 Task: Add Force Of Nature Meats 100% Grass Fed Regenerative Bison Beef Hot Dogs to the cart.
Action: Mouse moved to (17, 113)
Screenshot: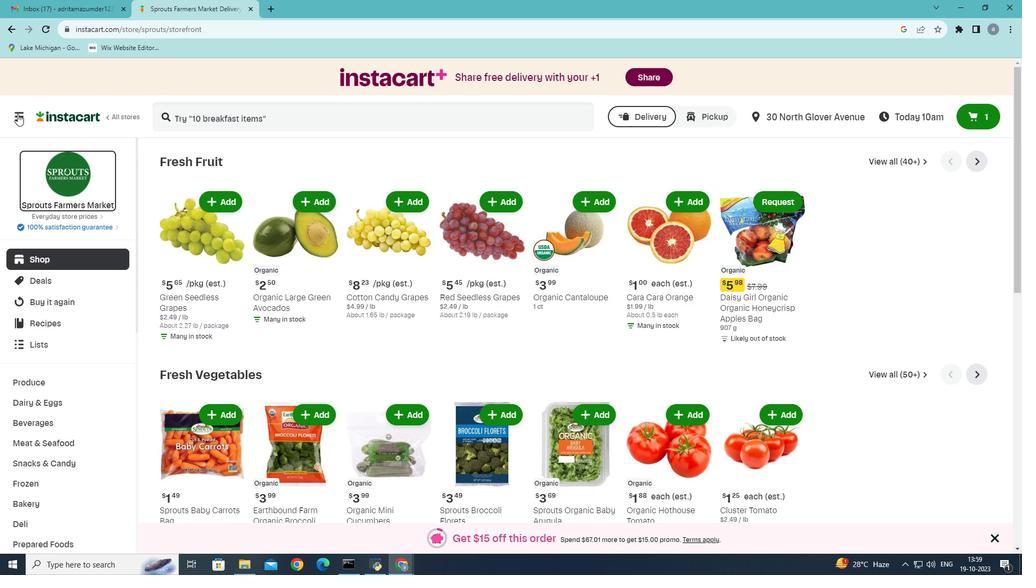 
Action: Mouse pressed left at (17, 113)
Screenshot: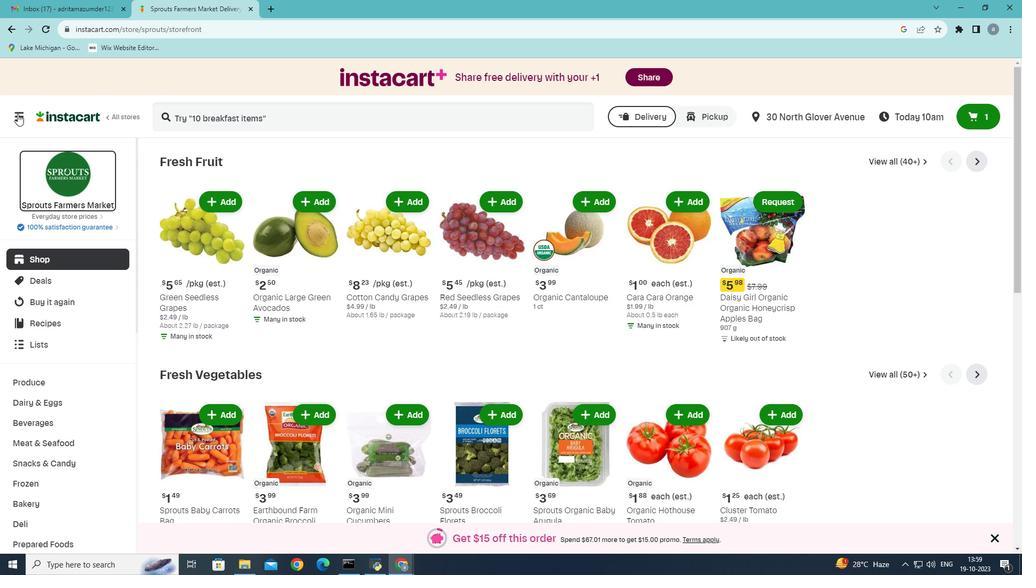 
Action: Mouse moved to (46, 307)
Screenshot: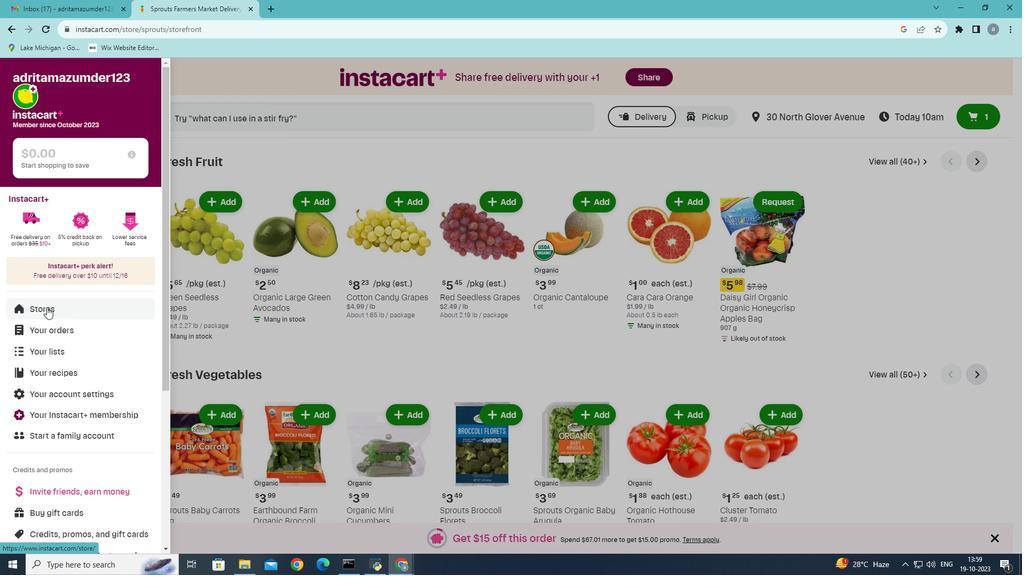 
Action: Mouse pressed left at (46, 307)
Screenshot: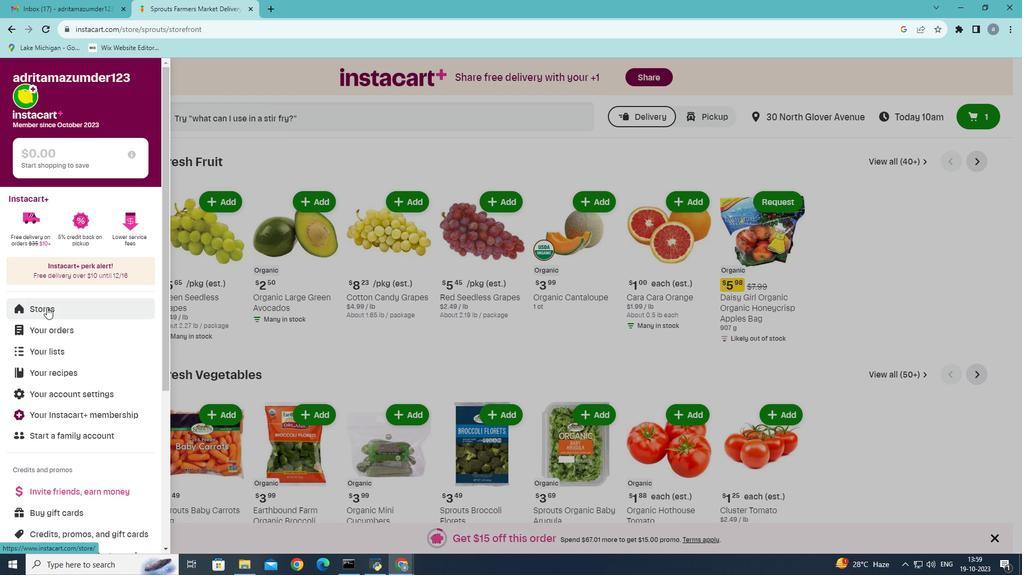 
Action: Mouse moved to (257, 122)
Screenshot: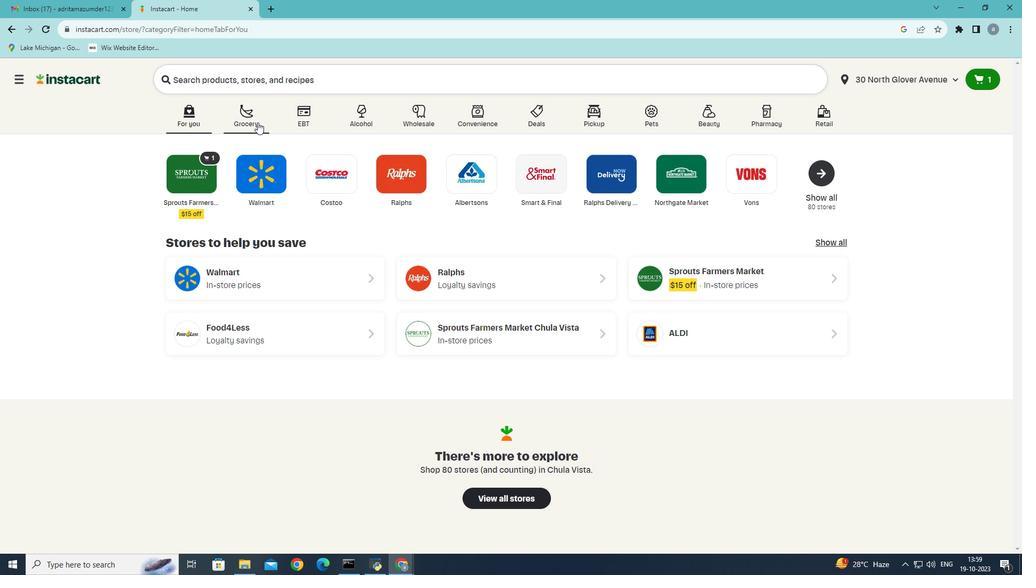 
Action: Mouse pressed left at (257, 122)
Screenshot: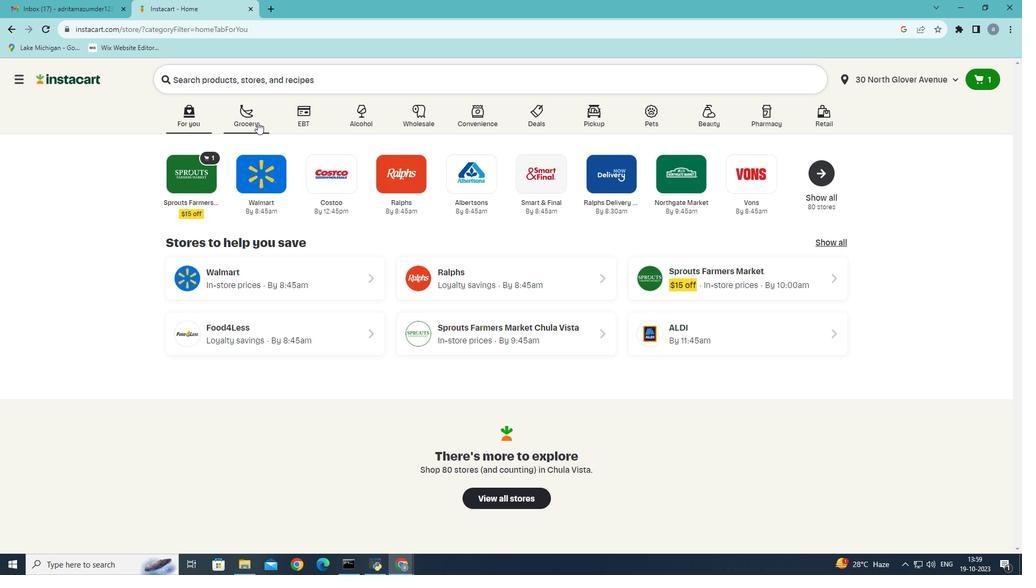 
Action: Mouse moved to (313, 330)
Screenshot: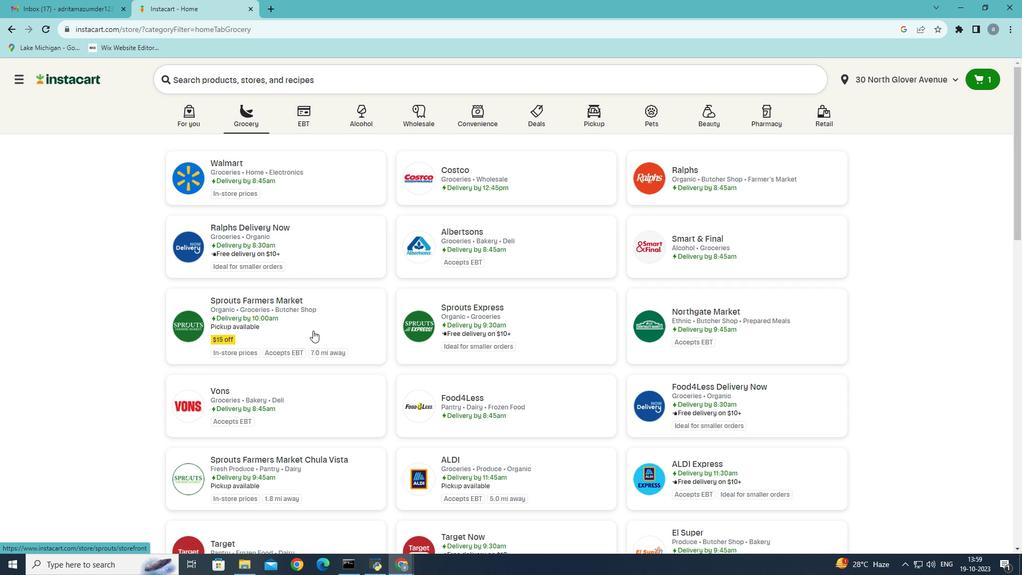 
Action: Mouse pressed left at (313, 330)
Screenshot: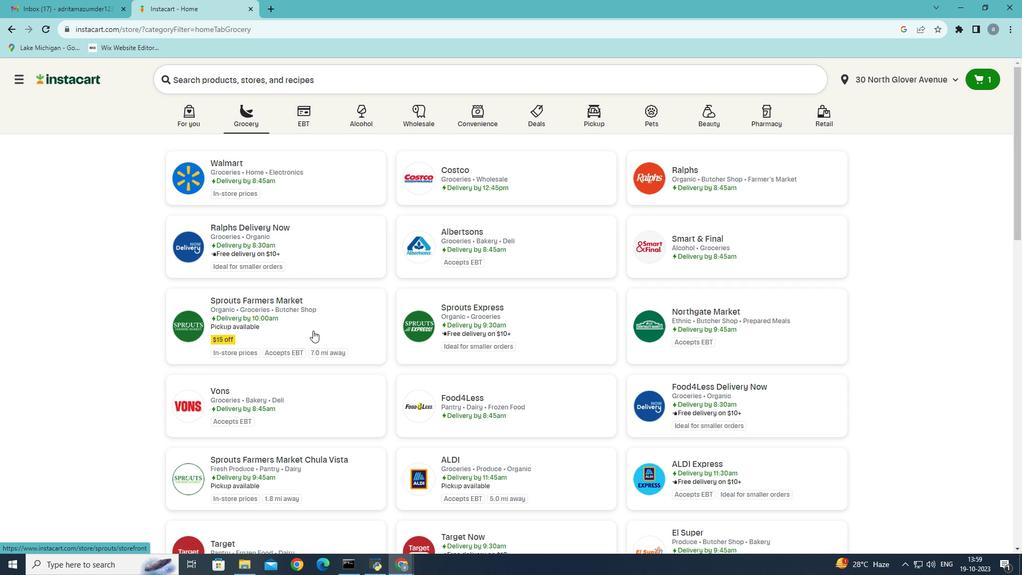 
Action: Mouse moved to (54, 444)
Screenshot: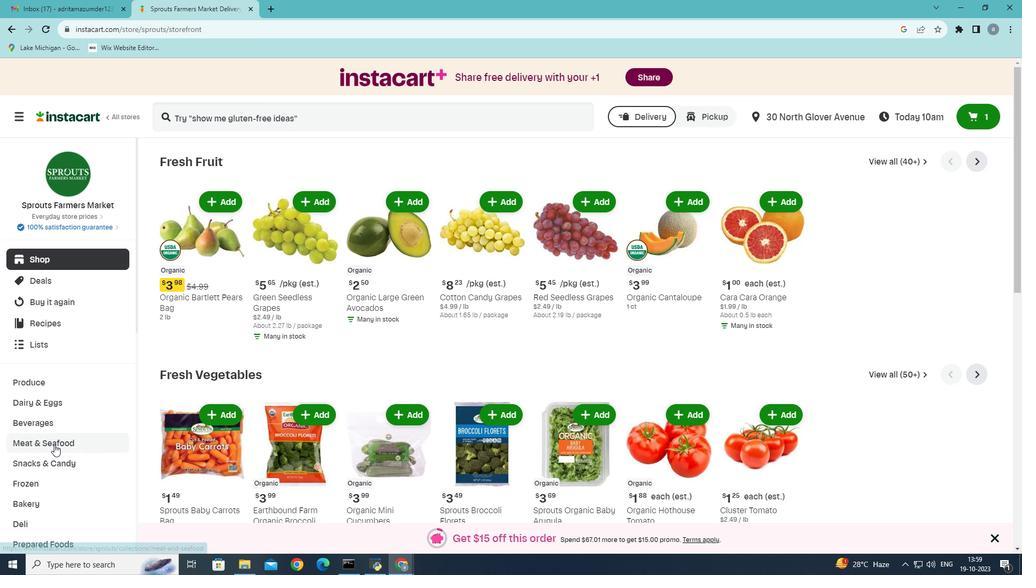 
Action: Mouse pressed left at (54, 444)
Screenshot: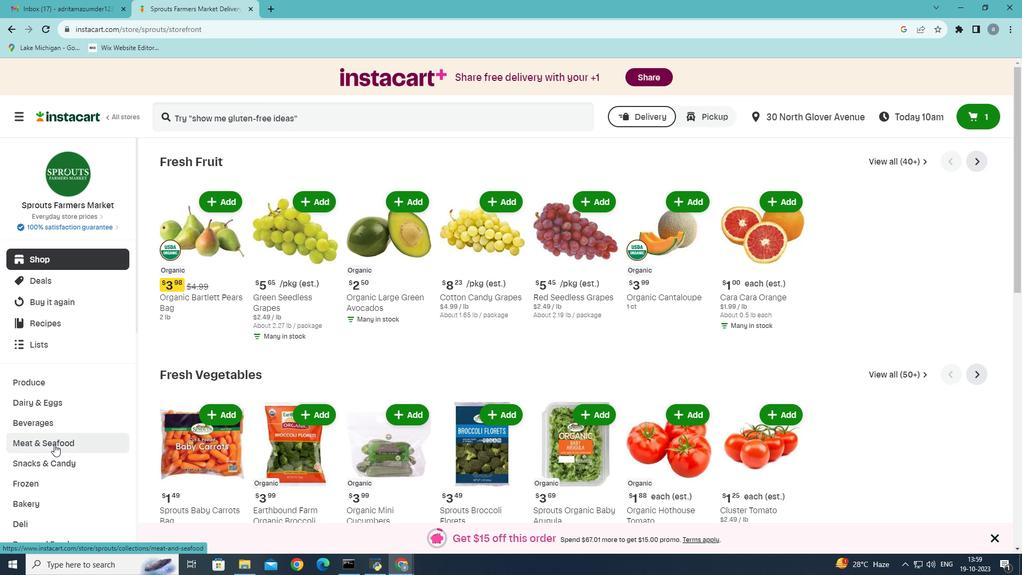 
Action: Mouse moved to (537, 183)
Screenshot: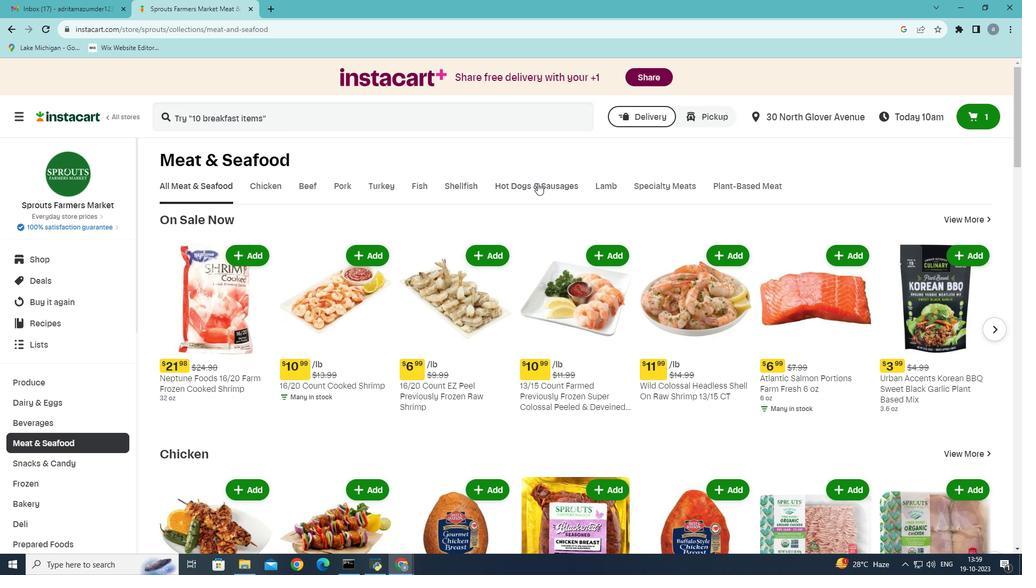 
Action: Mouse pressed left at (537, 183)
Screenshot: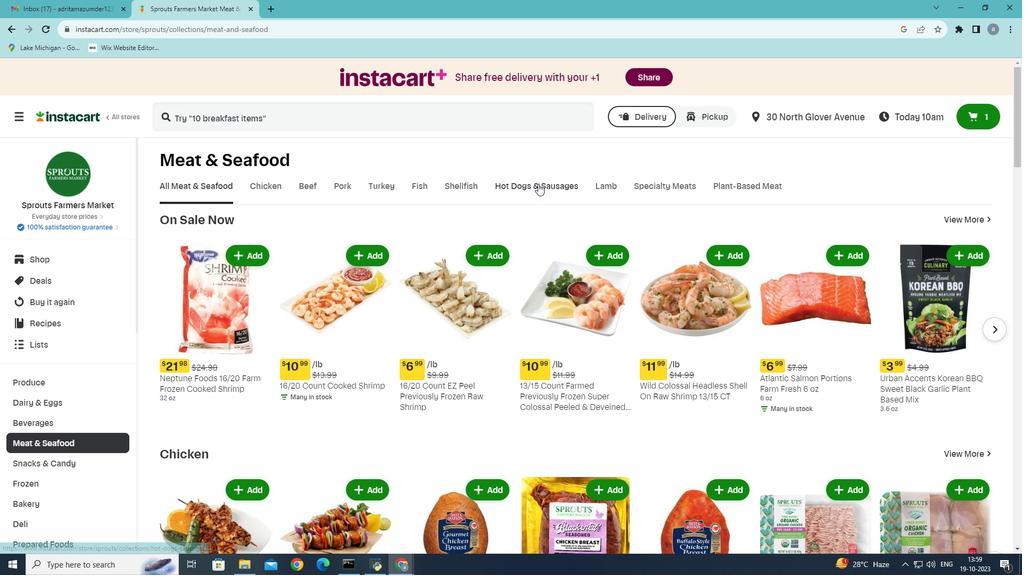 
Action: Mouse moved to (325, 238)
Screenshot: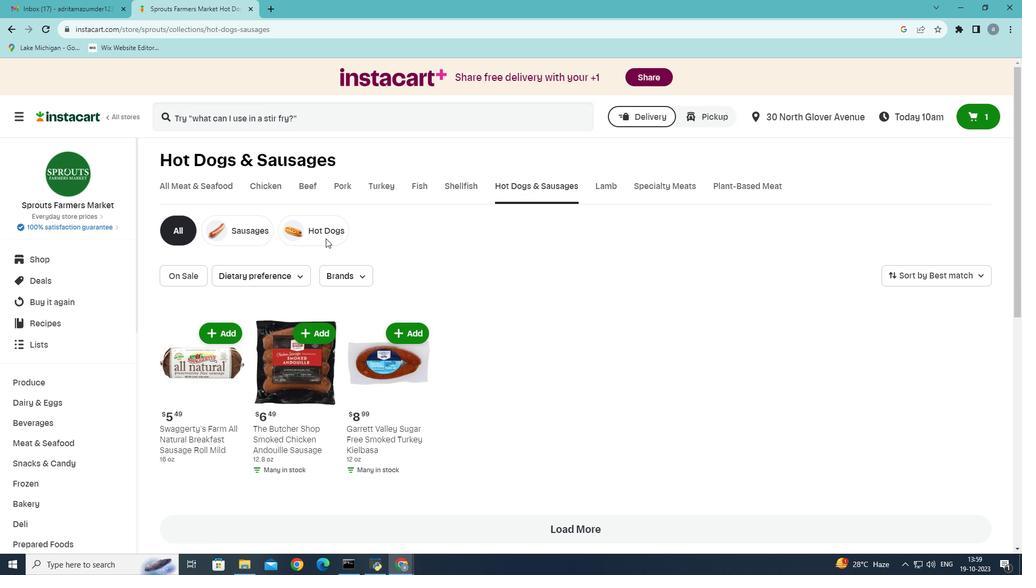 
Action: Mouse pressed left at (325, 238)
Screenshot: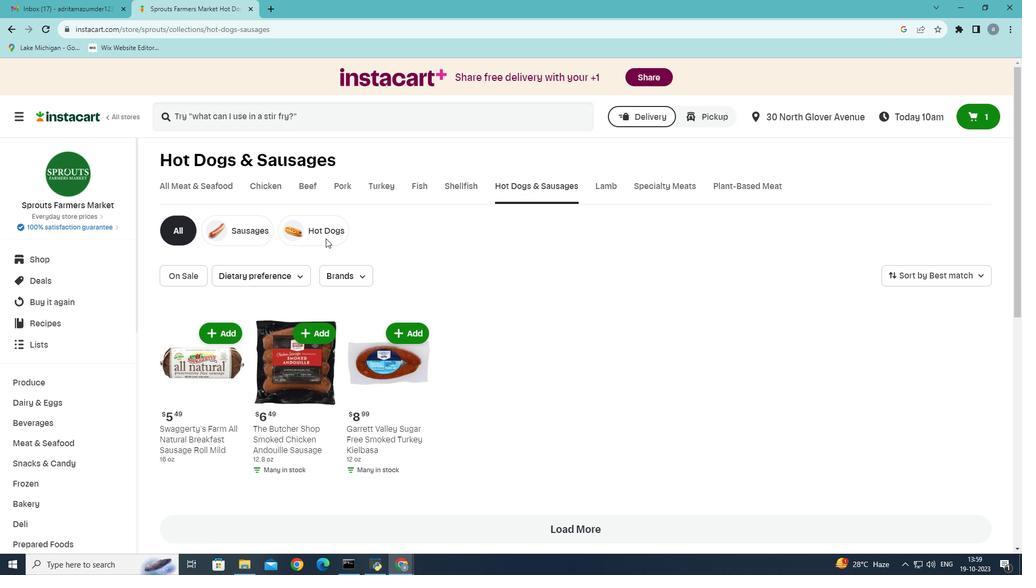 
Action: Mouse moved to (596, 435)
Screenshot: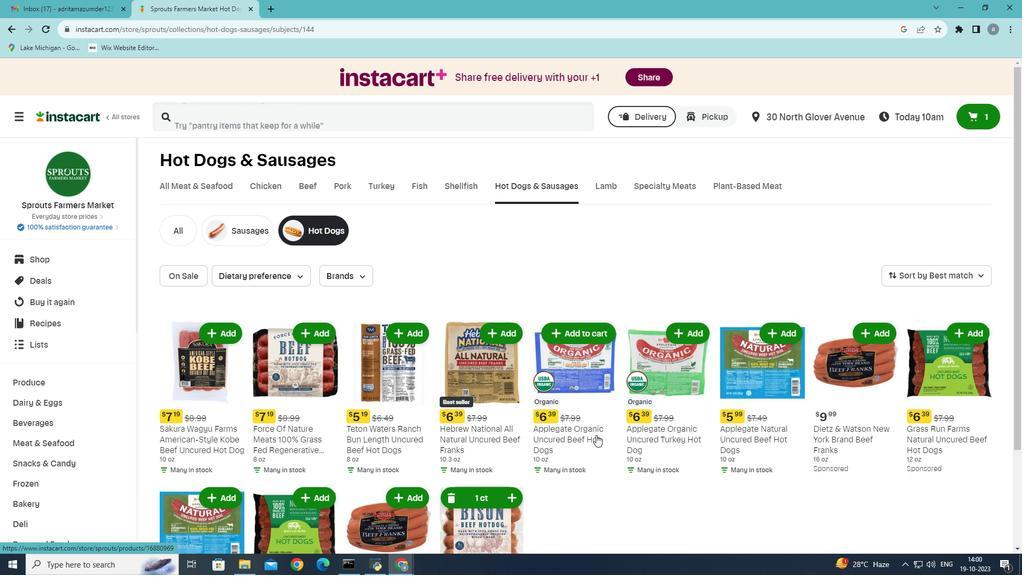 
Action: Mouse scrolled (596, 434) with delta (0, 0)
Screenshot: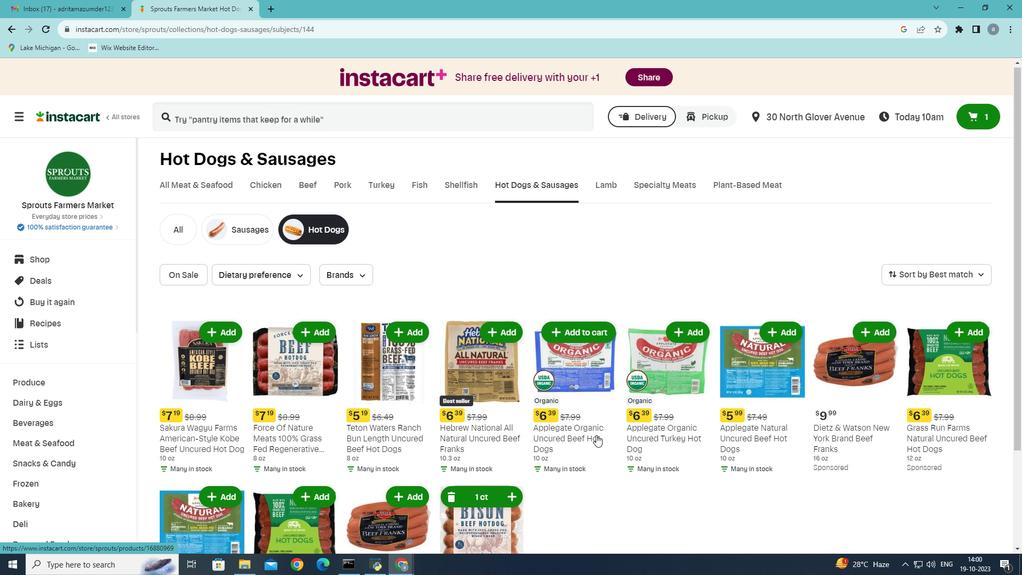 
Action: Mouse scrolled (596, 434) with delta (0, 0)
Screenshot: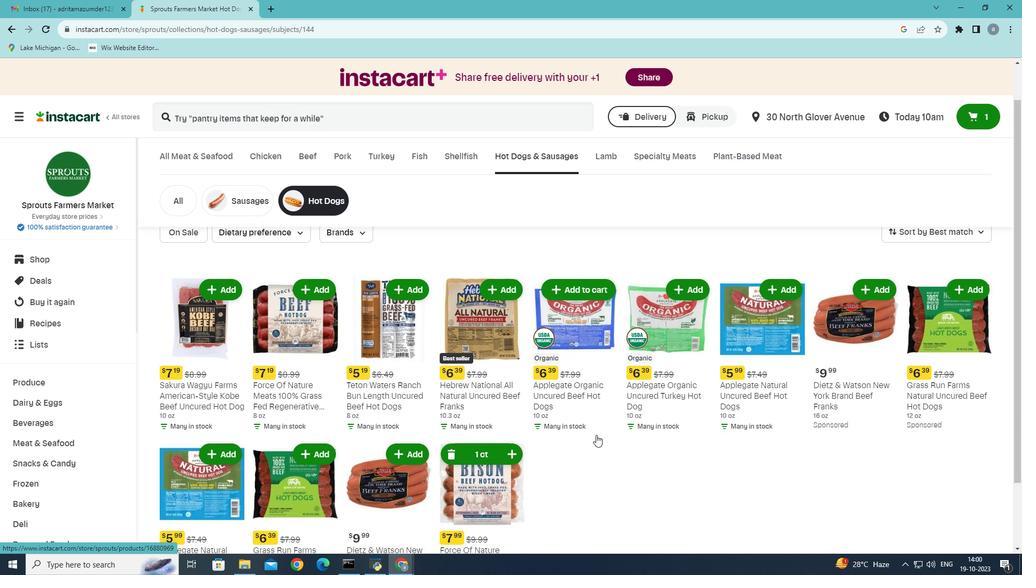 
Action: Mouse moved to (362, 395)
Screenshot: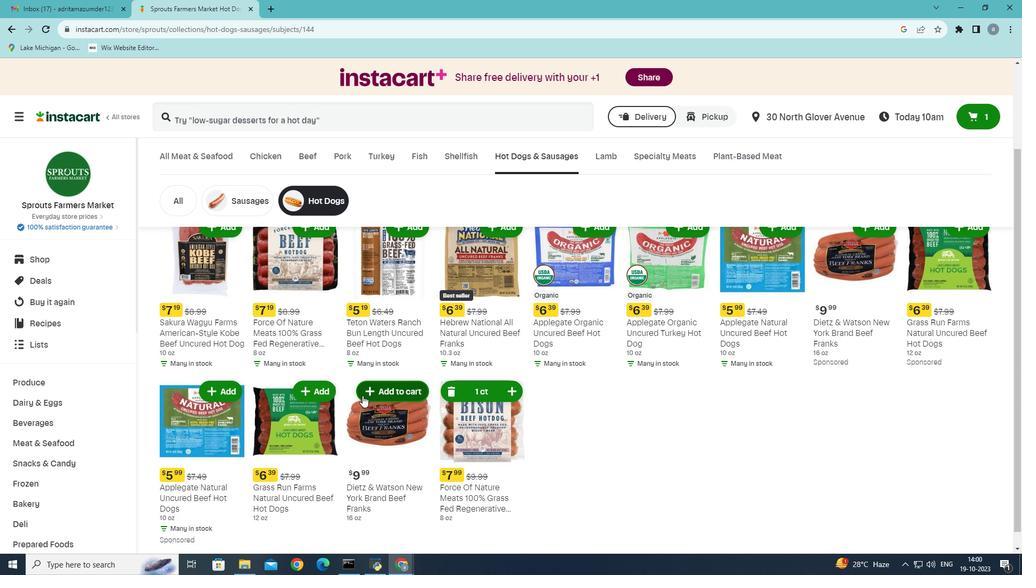
Action: Mouse scrolled (362, 396) with delta (0, 0)
Screenshot: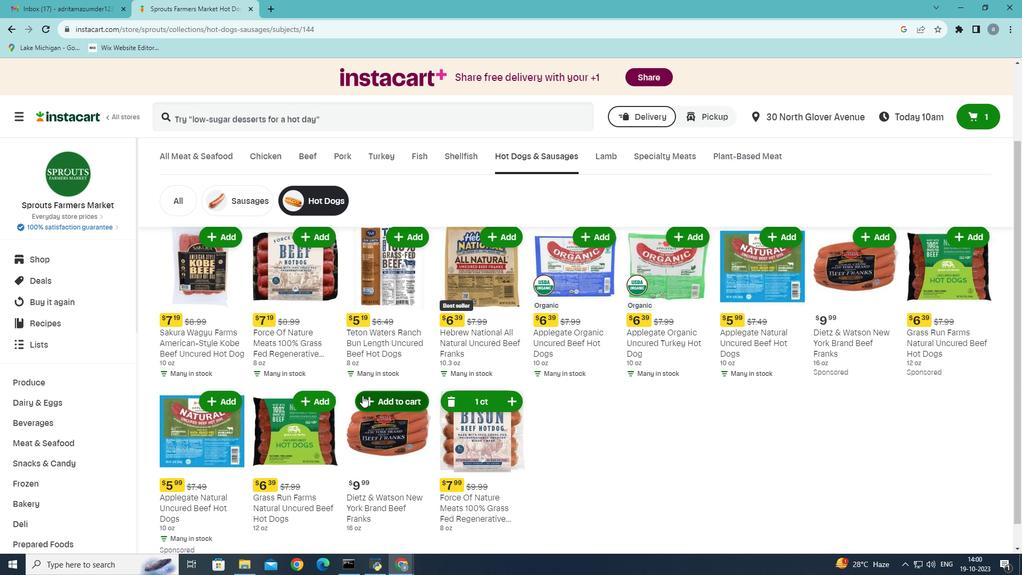 
Action: Mouse scrolled (362, 396) with delta (0, 0)
Screenshot: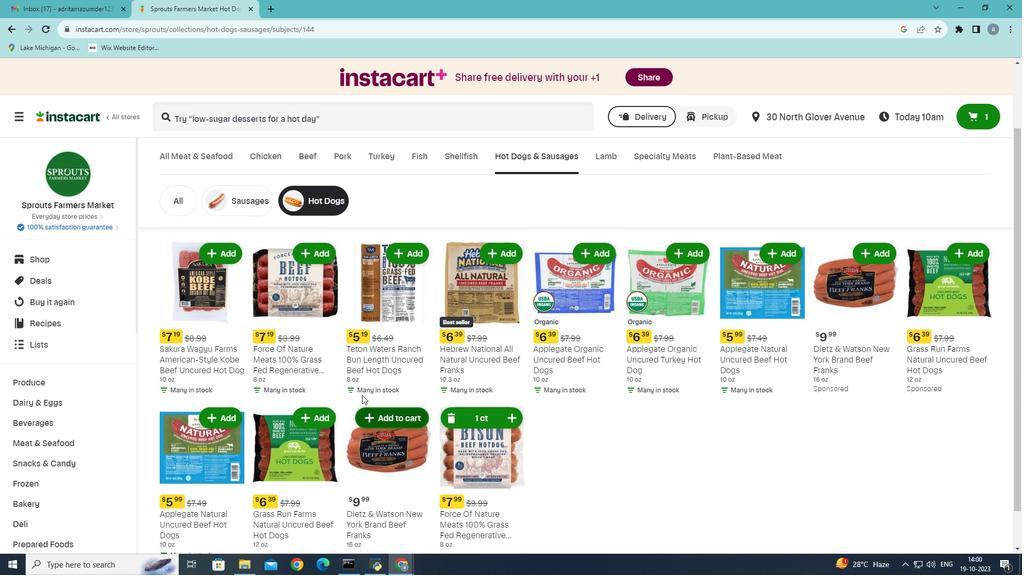 
Action: Mouse moved to (310, 336)
Screenshot: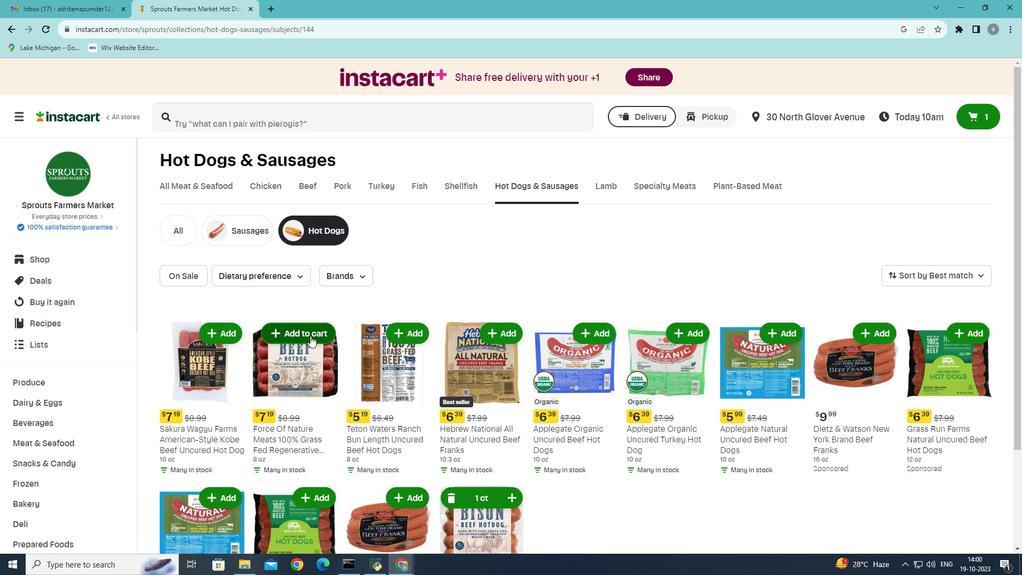 
Action: Mouse pressed left at (310, 336)
Screenshot: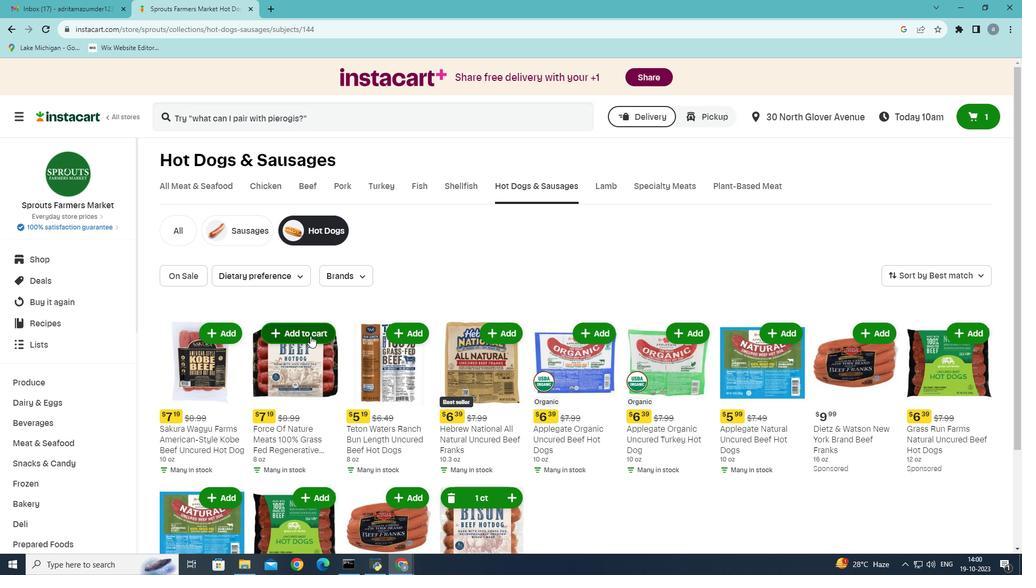 
Action: Mouse moved to (249, 350)
Screenshot: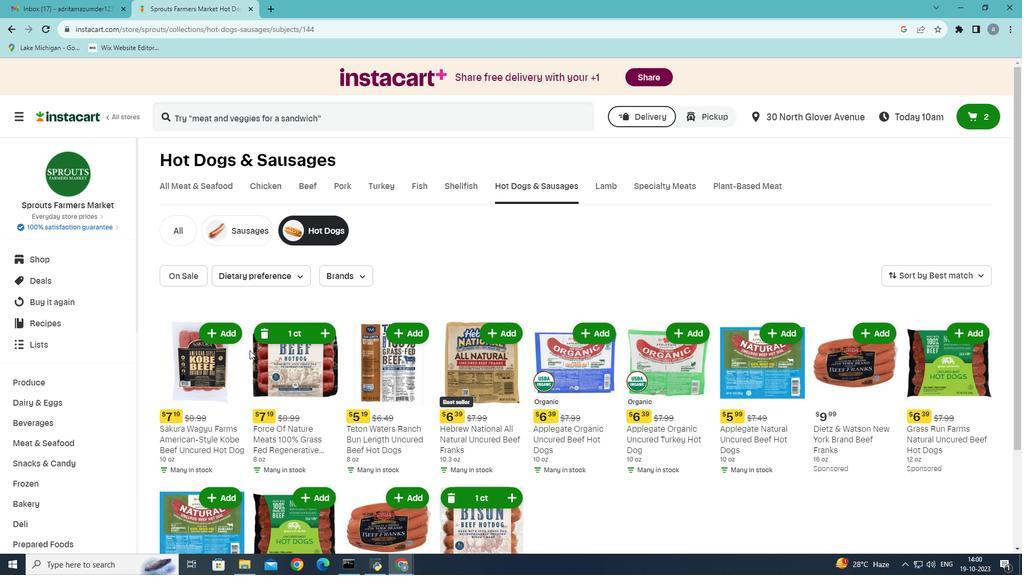 
